 Task: In the description "Support Ticket" apply "Code block".
Action: Mouse moved to (267, 516)
Screenshot: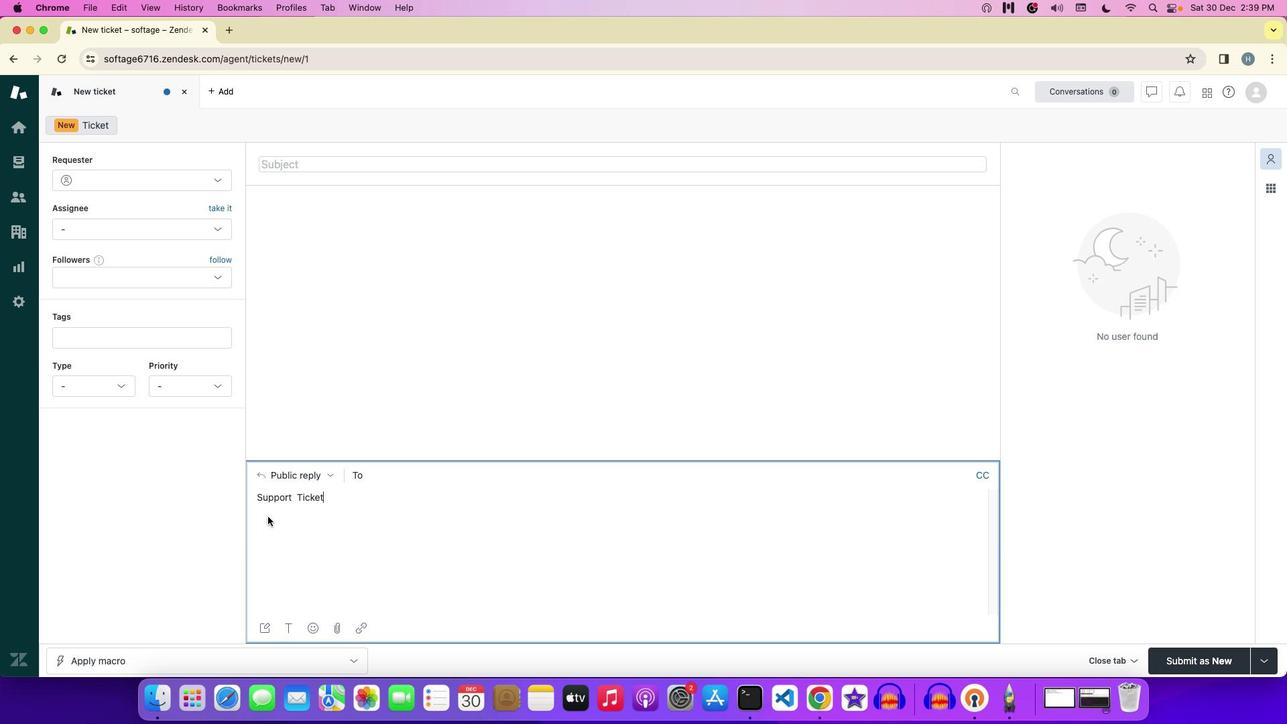 
Action: Mouse pressed left at (267, 516)
Screenshot: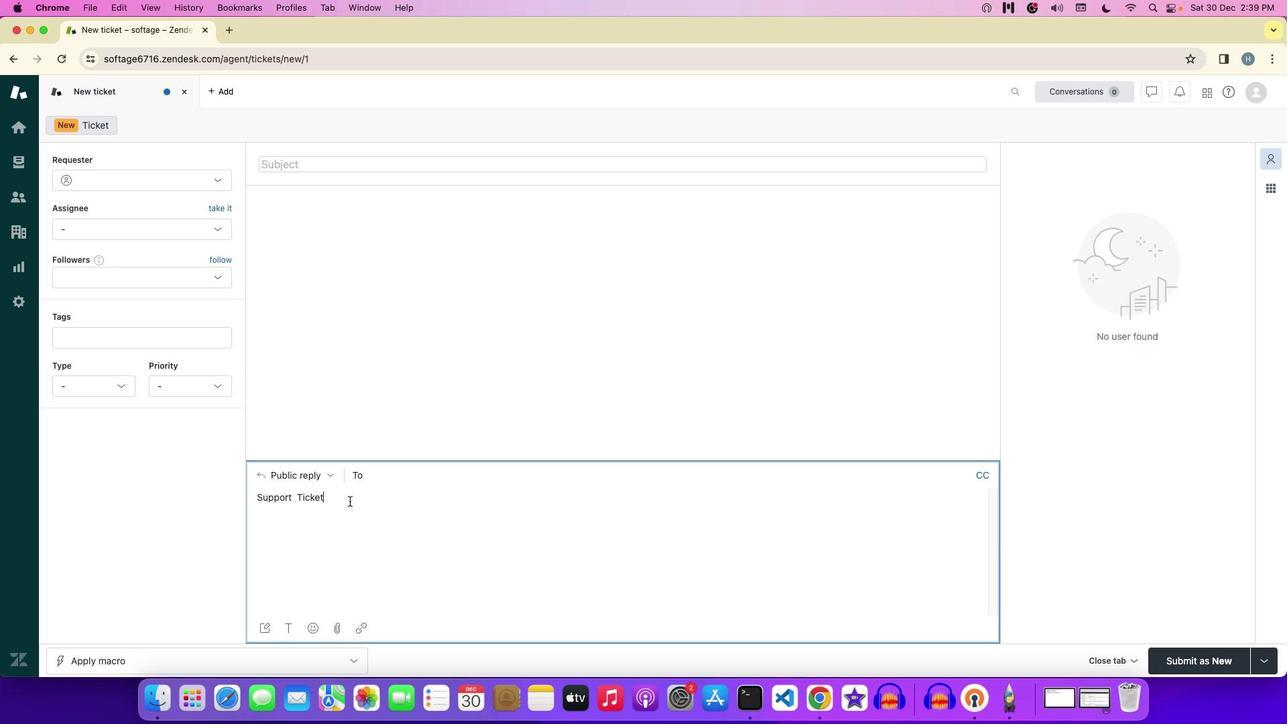 
Action: Mouse moved to (287, 628)
Screenshot: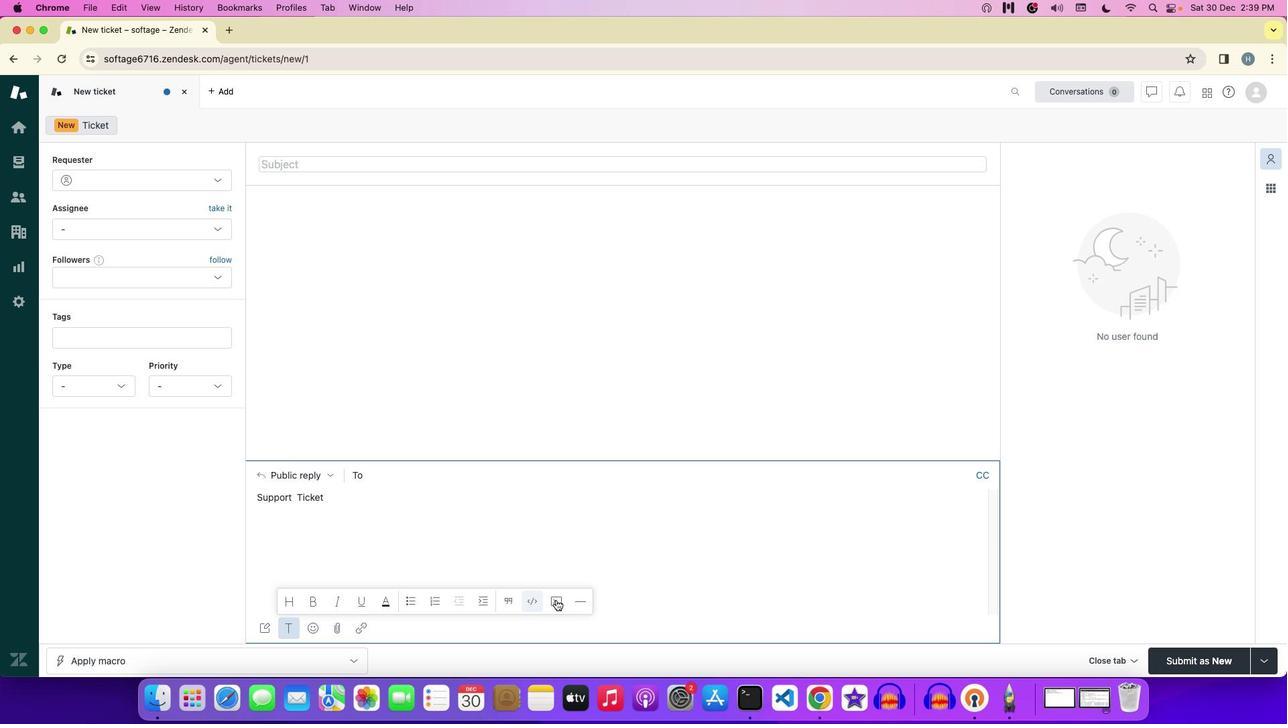 
Action: Mouse pressed left at (287, 628)
Screenshot: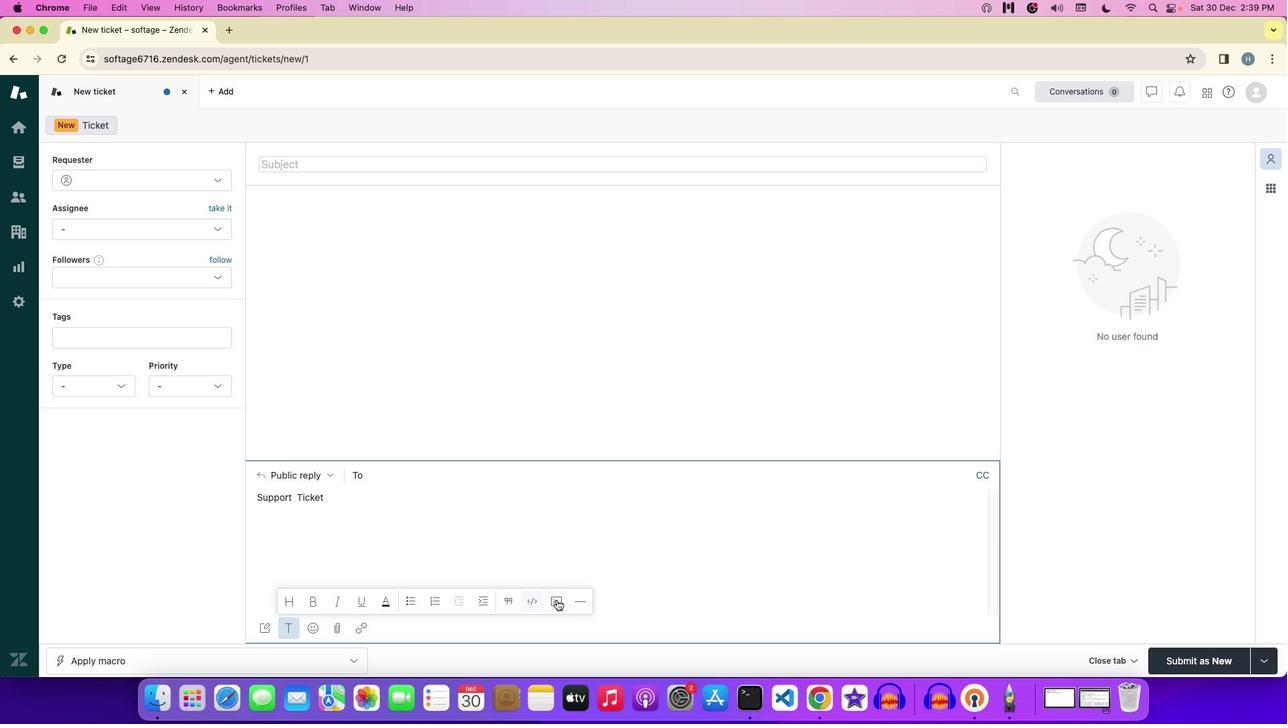 
Action: Mouse moved to (557, 599)
Screenshot: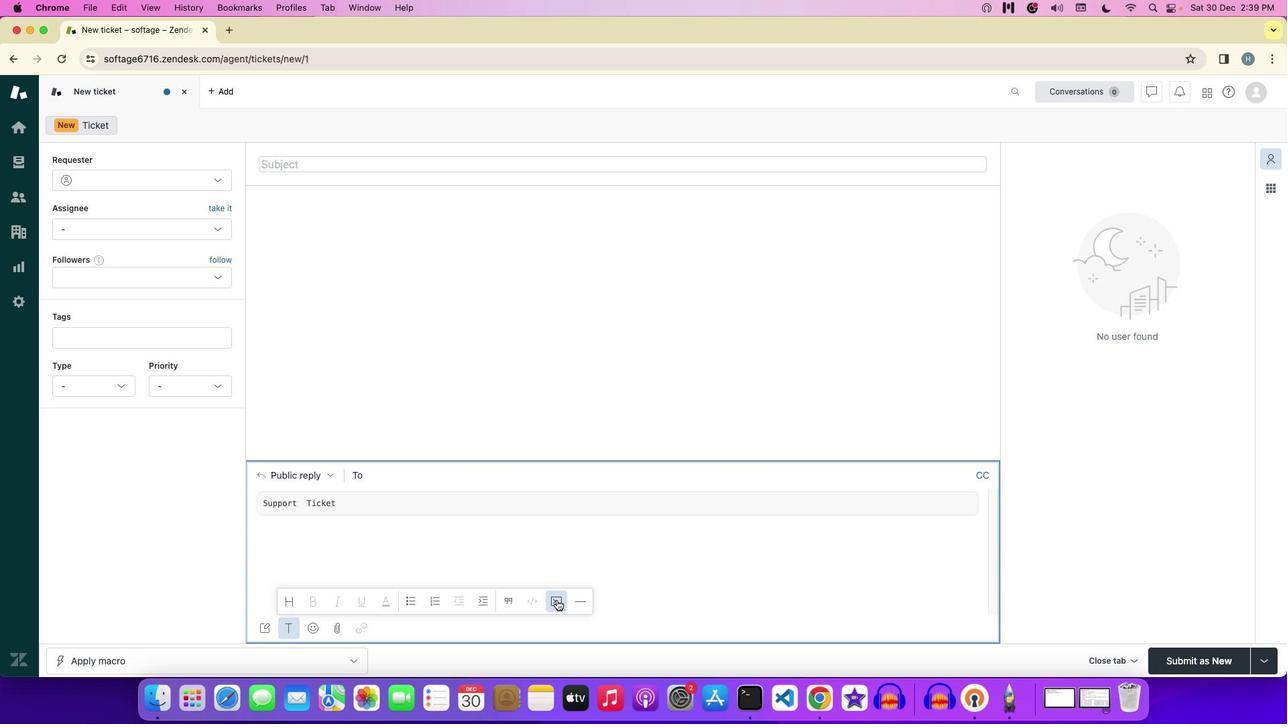 
Action: Mouse pressed left at (557, 599)
Screenshot: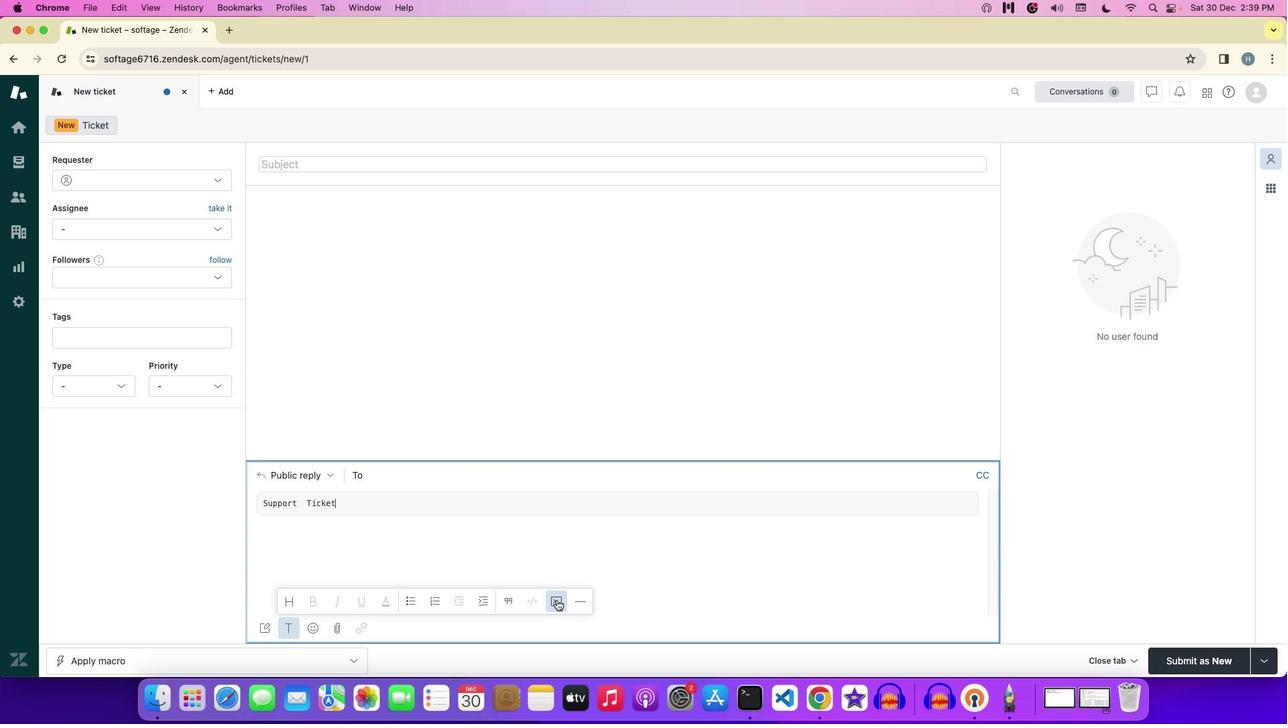 
